 Task: In the  document Respectingdifferencesletter.rtf Change font size of watermark '117' and place the watermark  'Diagonally '. Insert footer and write www.stellar.com
Action: Mouse pressed left at (296, 405)
Screenshot: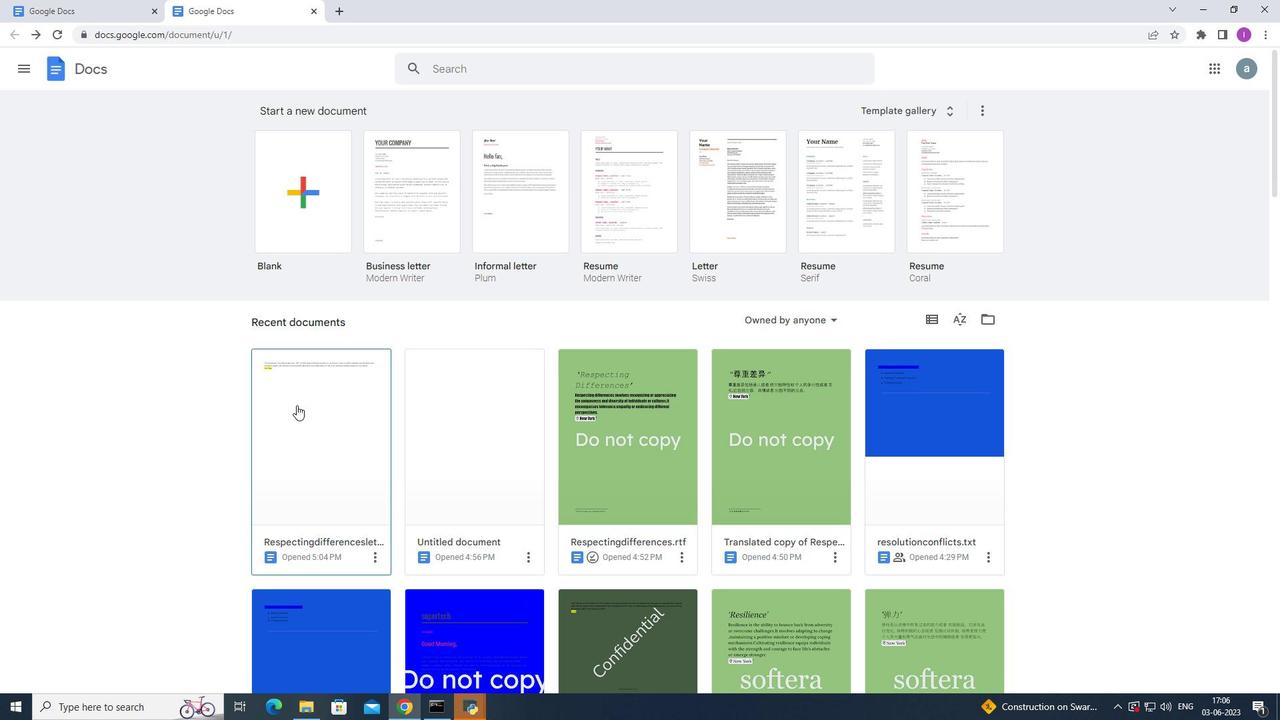 
Action: Mouse moved to (128, 76)
Screenshot: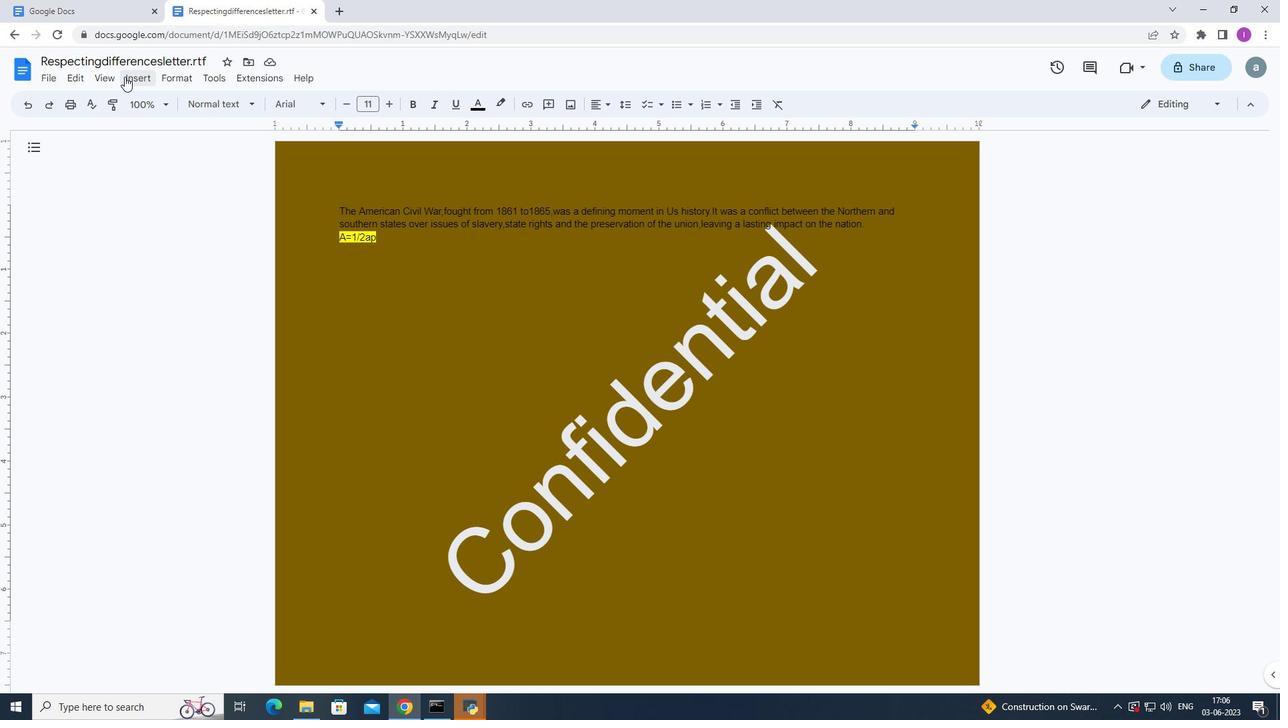 
Action: Mouse pressed left at (128, 76)
Screenshot: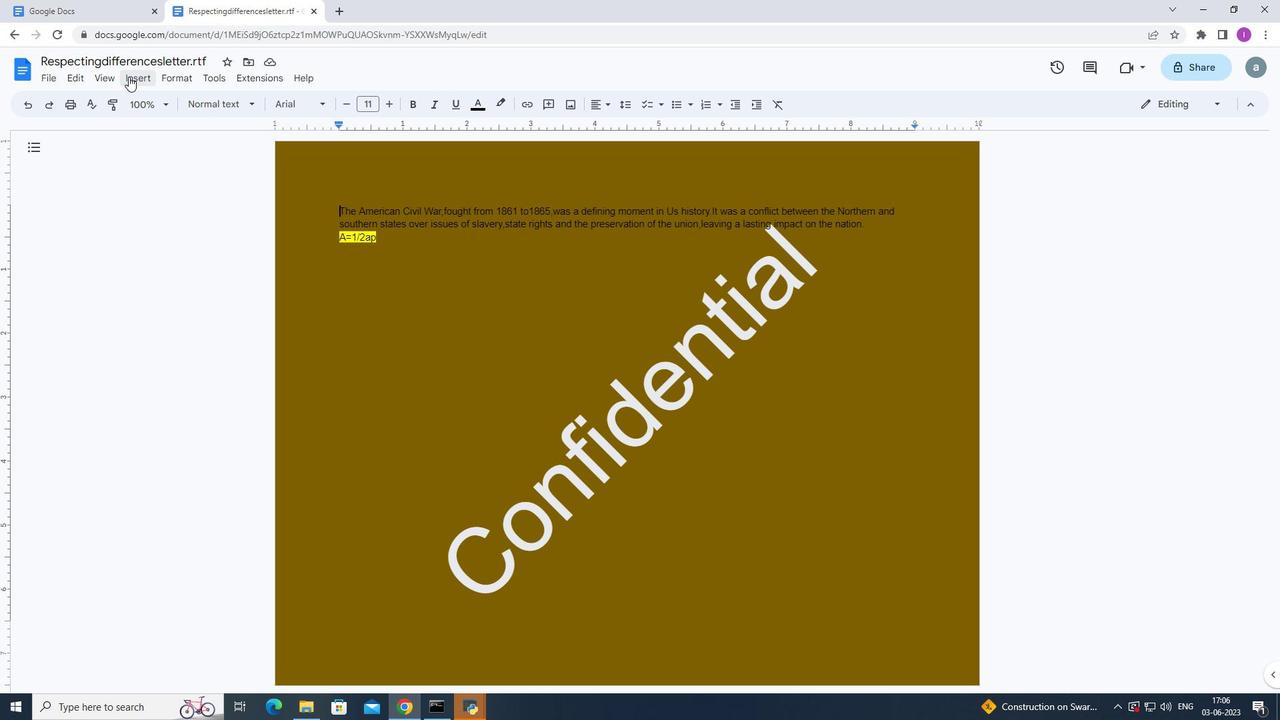 
Action: Mouse moved to (188, 389)
Screenshot: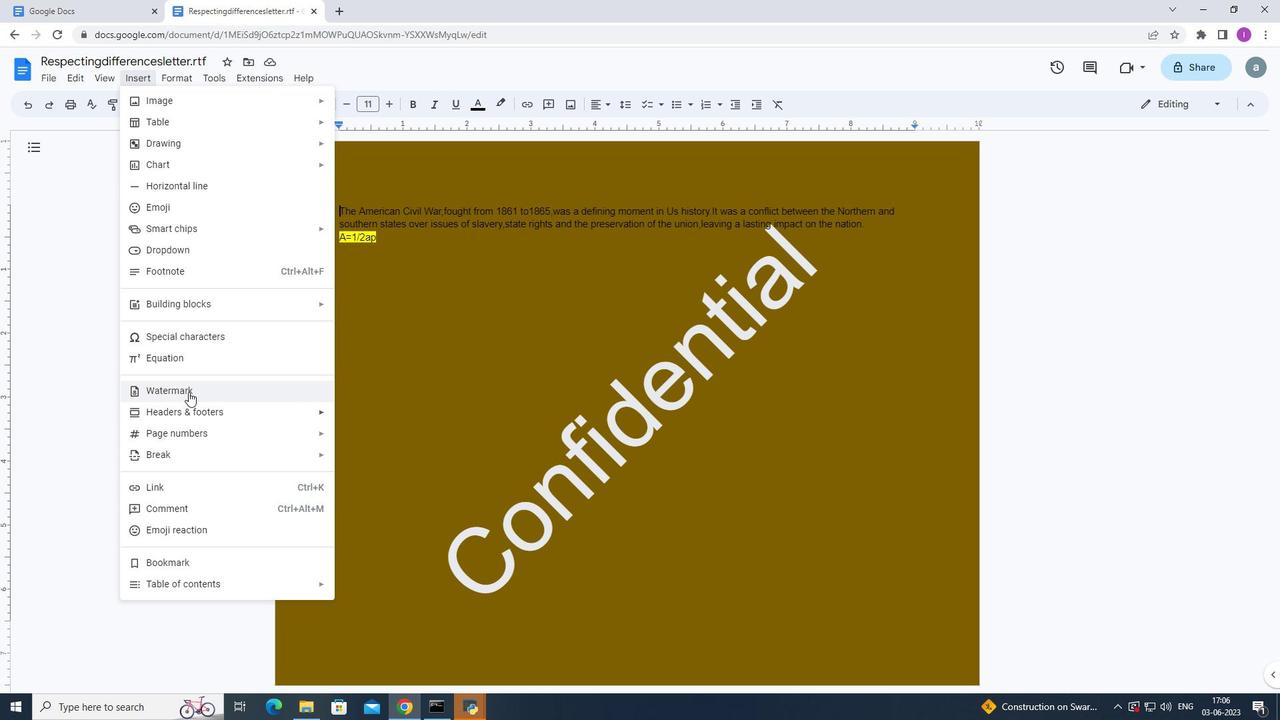 
Action: Mouse pressed left at (188, 389)
Screenshot: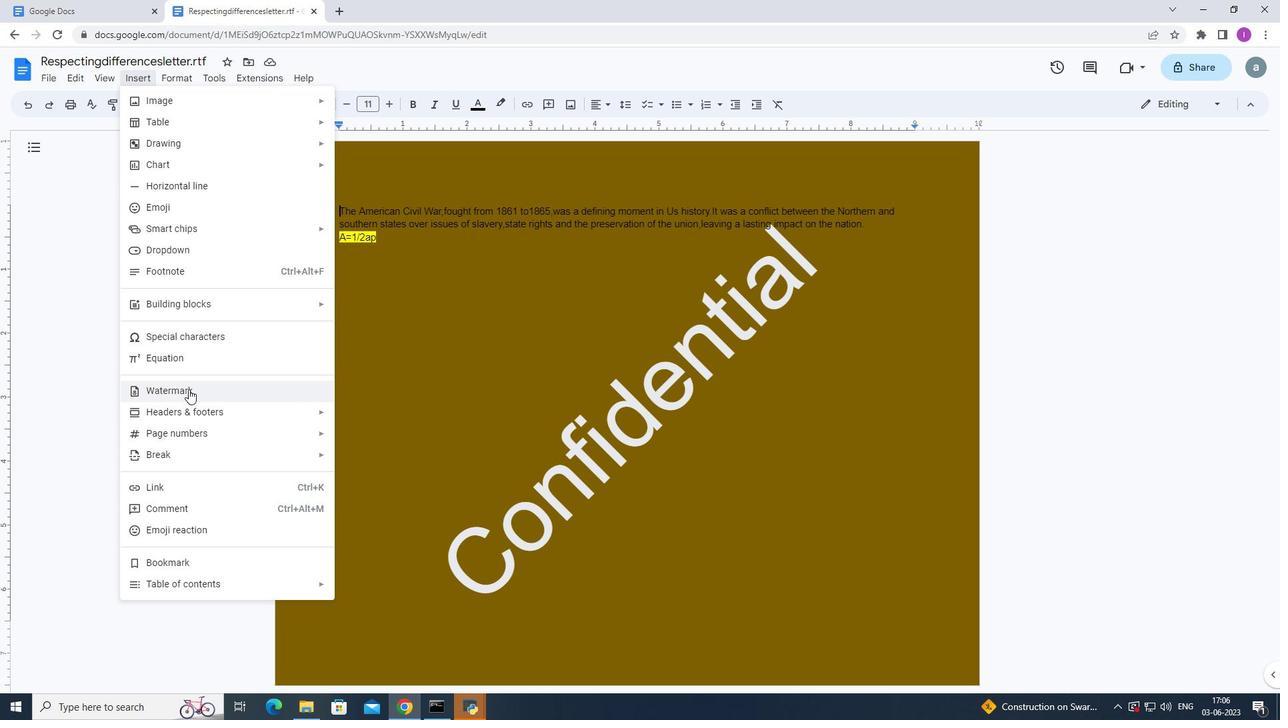 
Action: Mouse moved to (1143, 278)
Screenshot: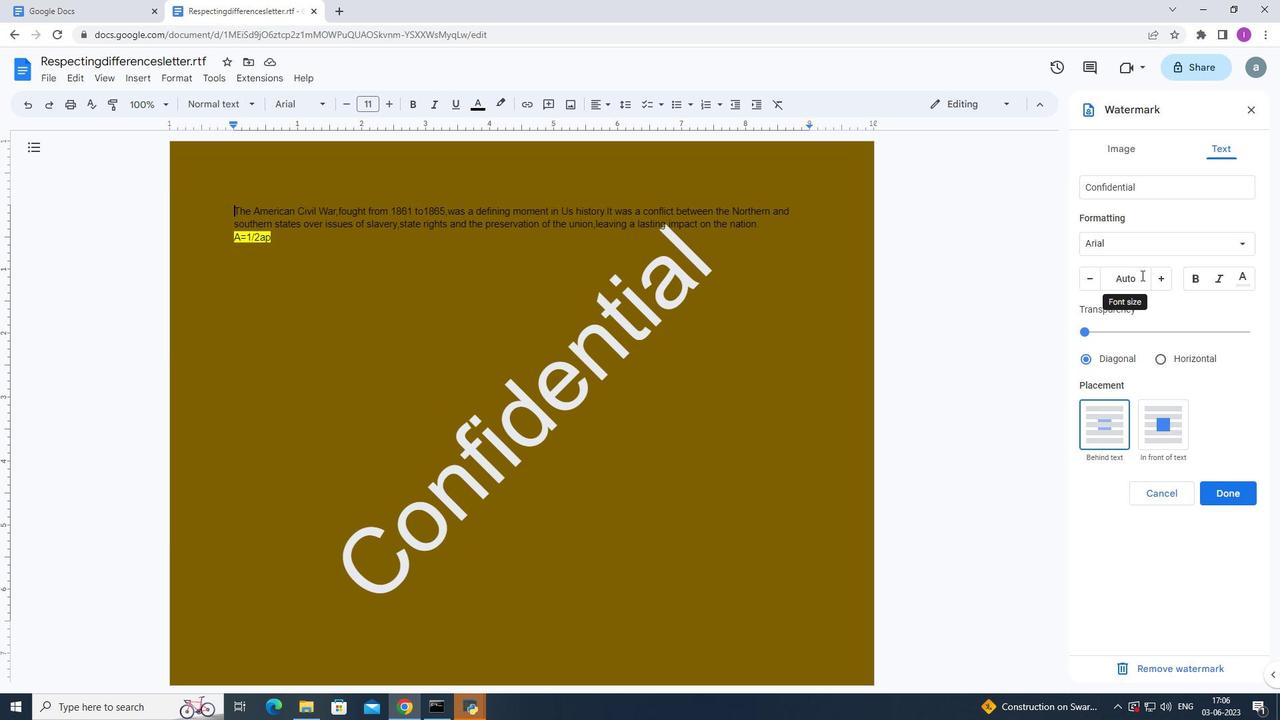
Action: Mouse pressed left at (1143, 278)
Screenshot: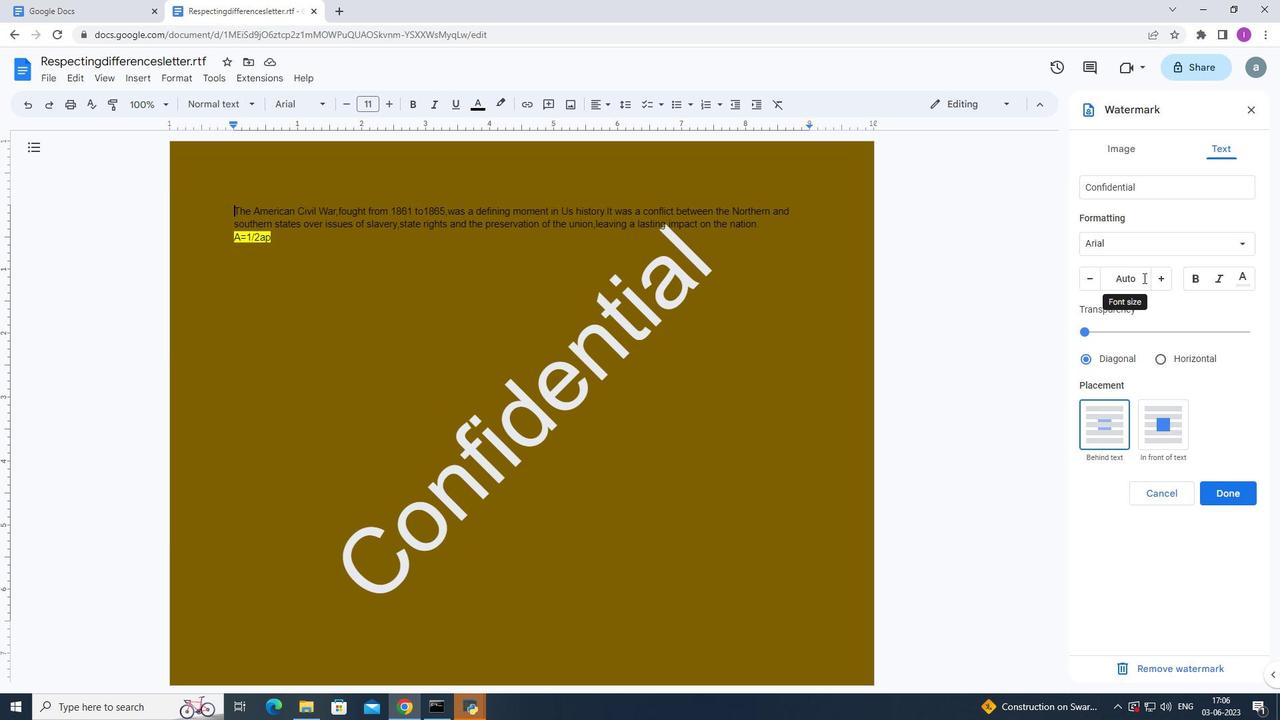 
Action: Mouse moved to (1129, 292)
Screenshot: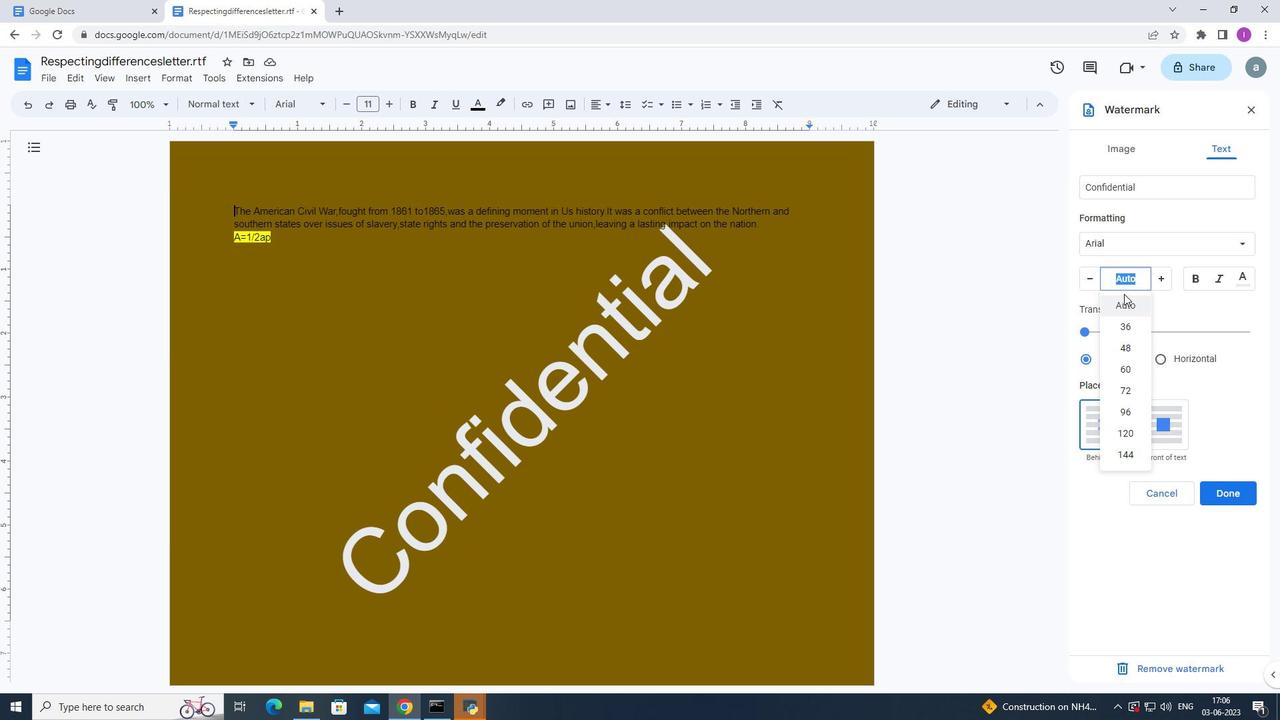 
Action: Key pressed 117
Screenshot: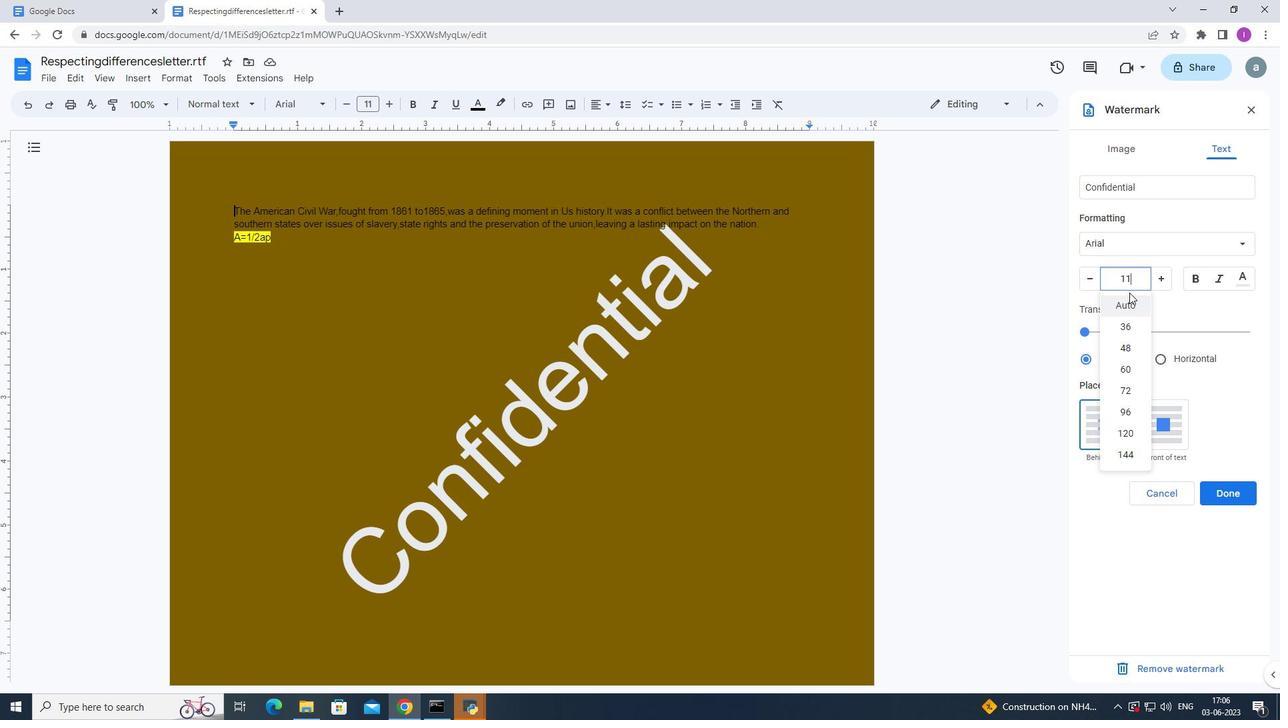 
Action: Mouse moved to (1022, 386)
Screenshot: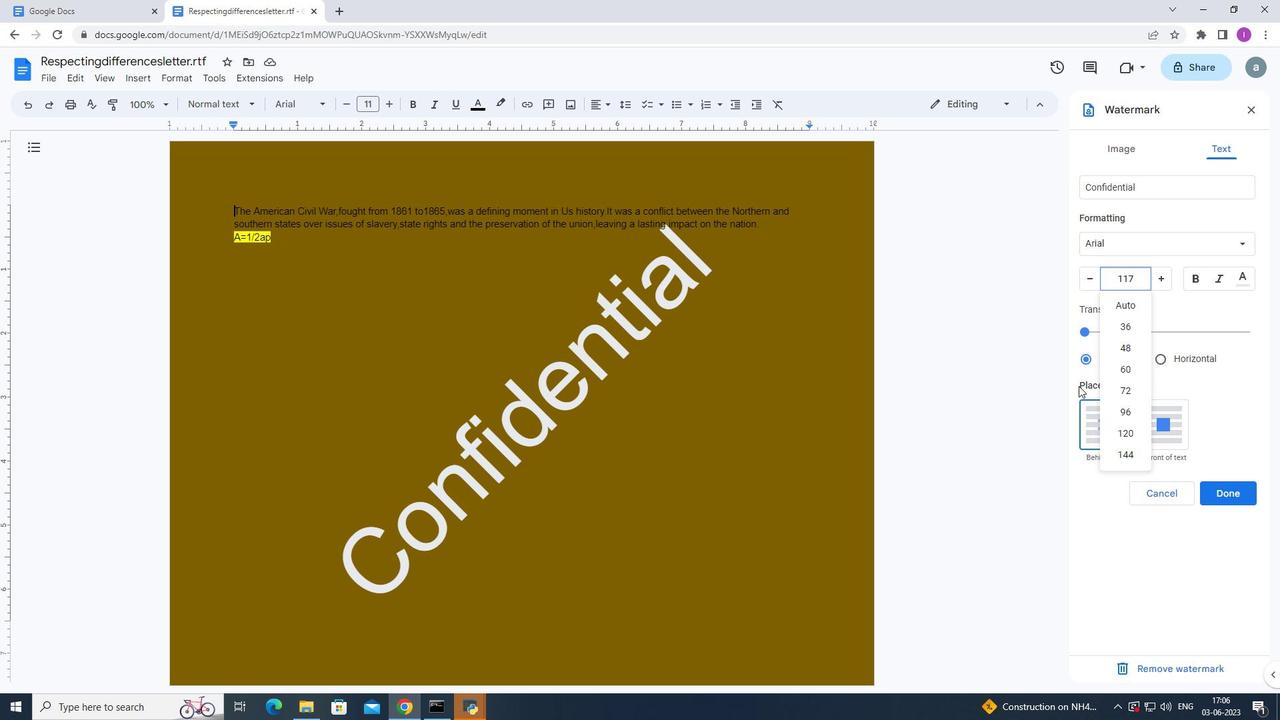 
Action: Key pressed <Key.enter>
Screenshot: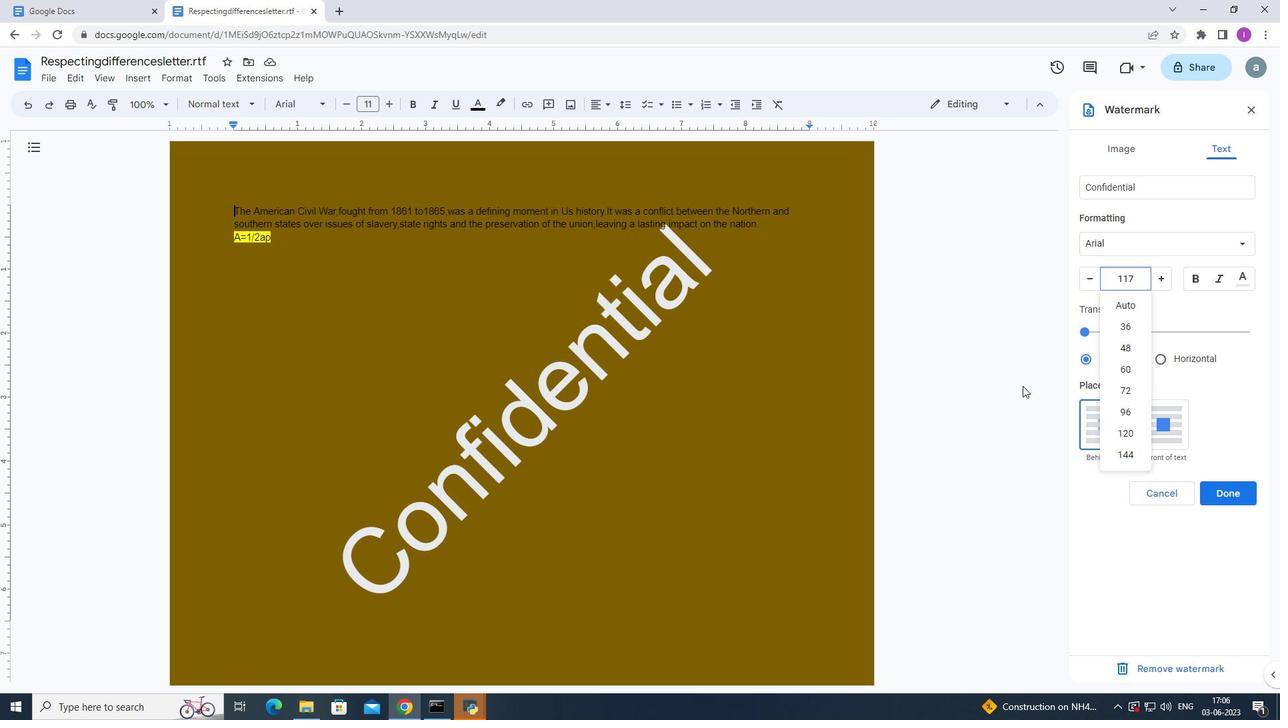 
Action: Mouse moved to (992, 393)
Screenshot: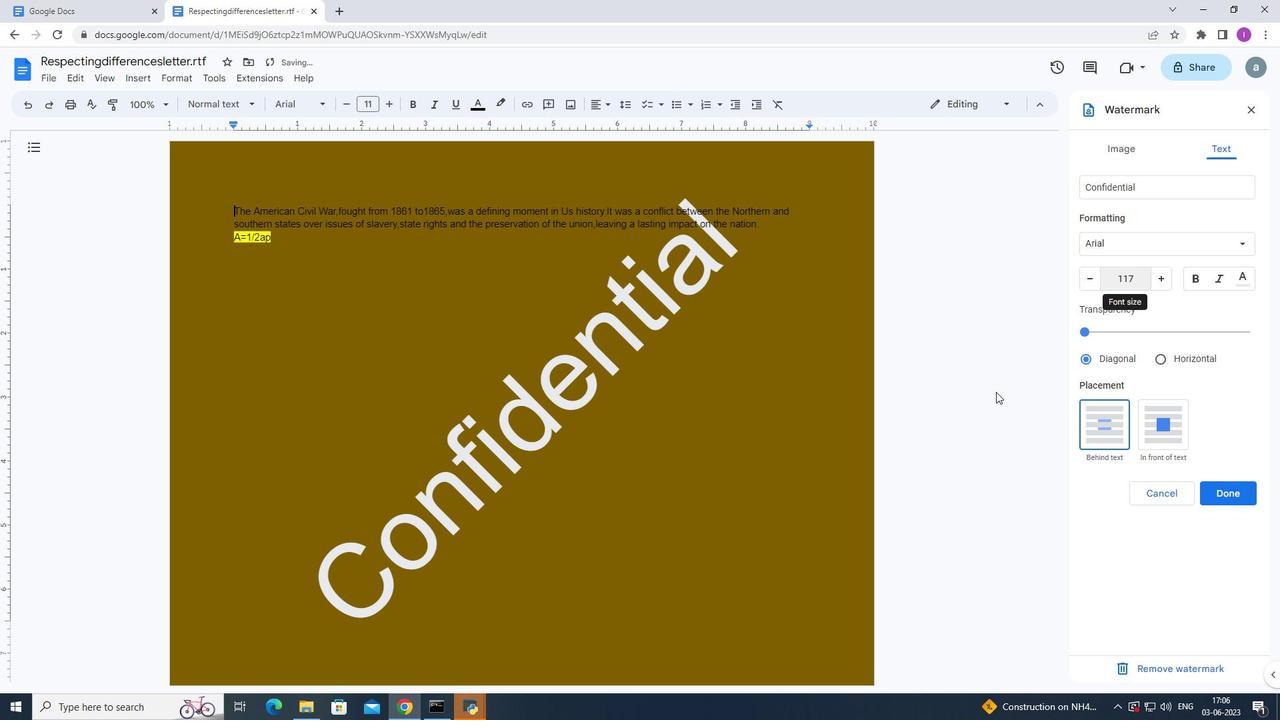 
Action: Mouse pressed left at (992, 393)
Screenshot: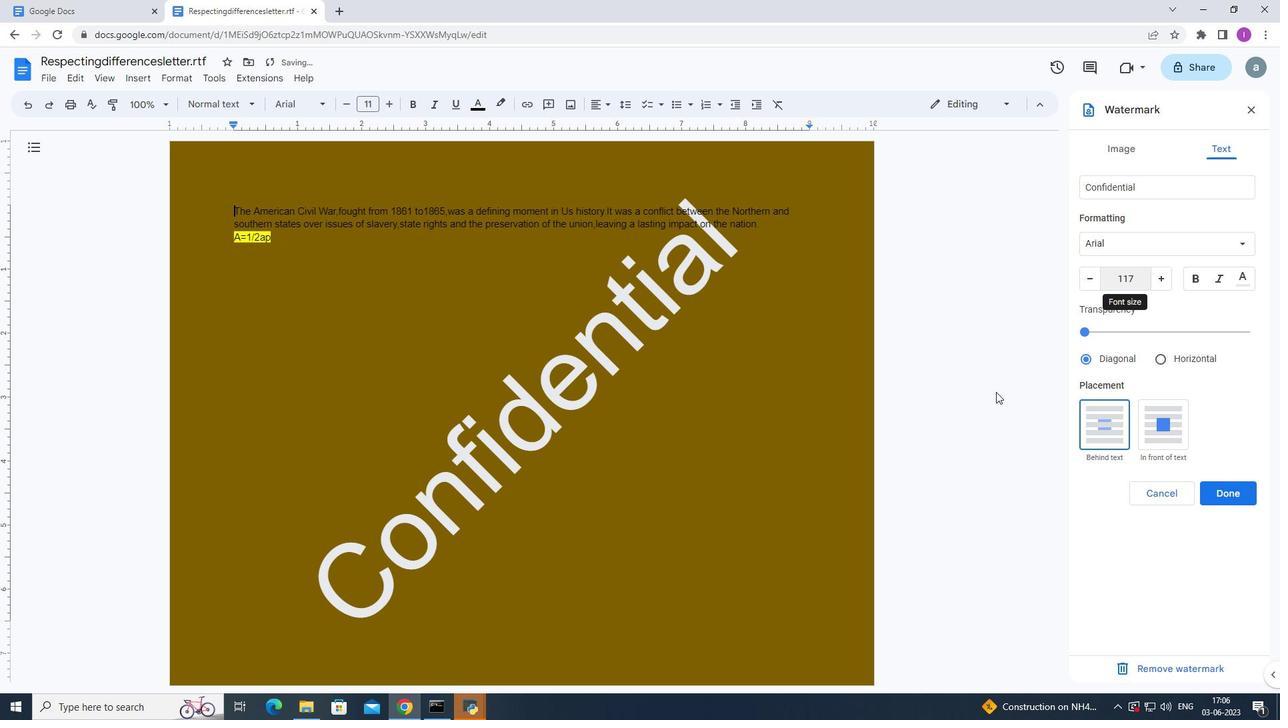 
Action: Mouse moved to (1118, 359)
Screenshot: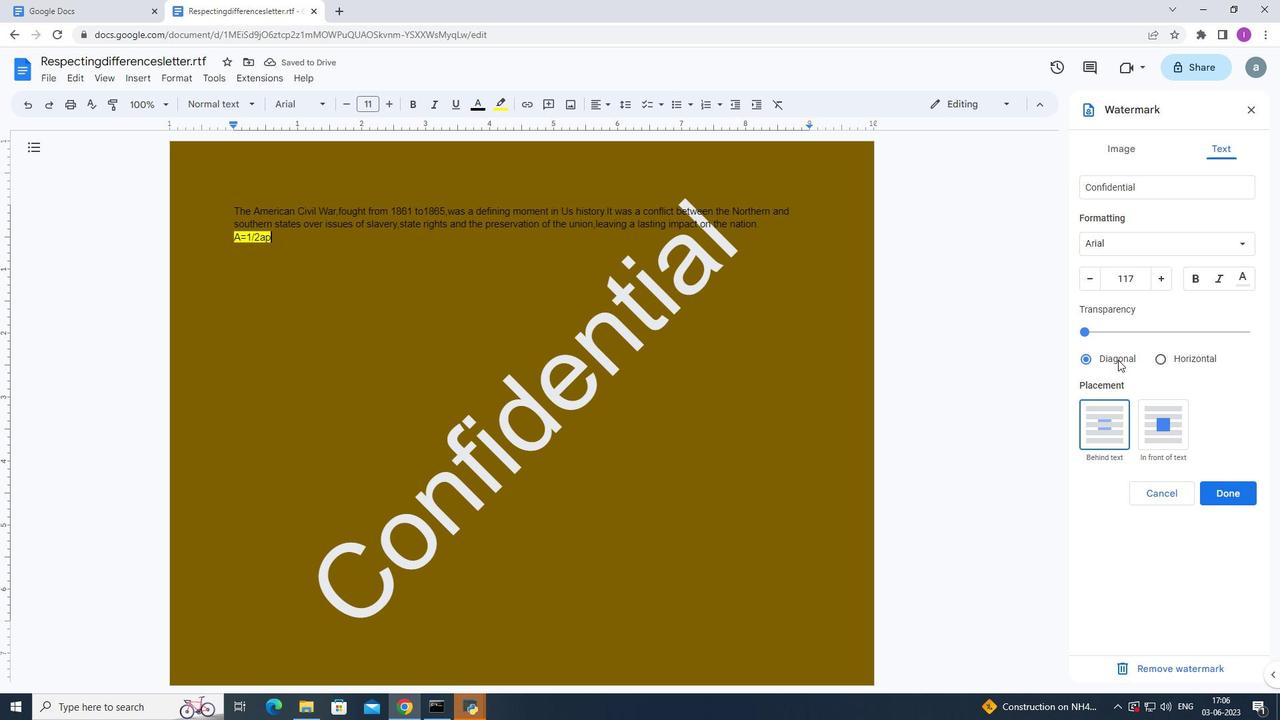 
Action: Mouse pressed left at (1118, 359)
Screenshot: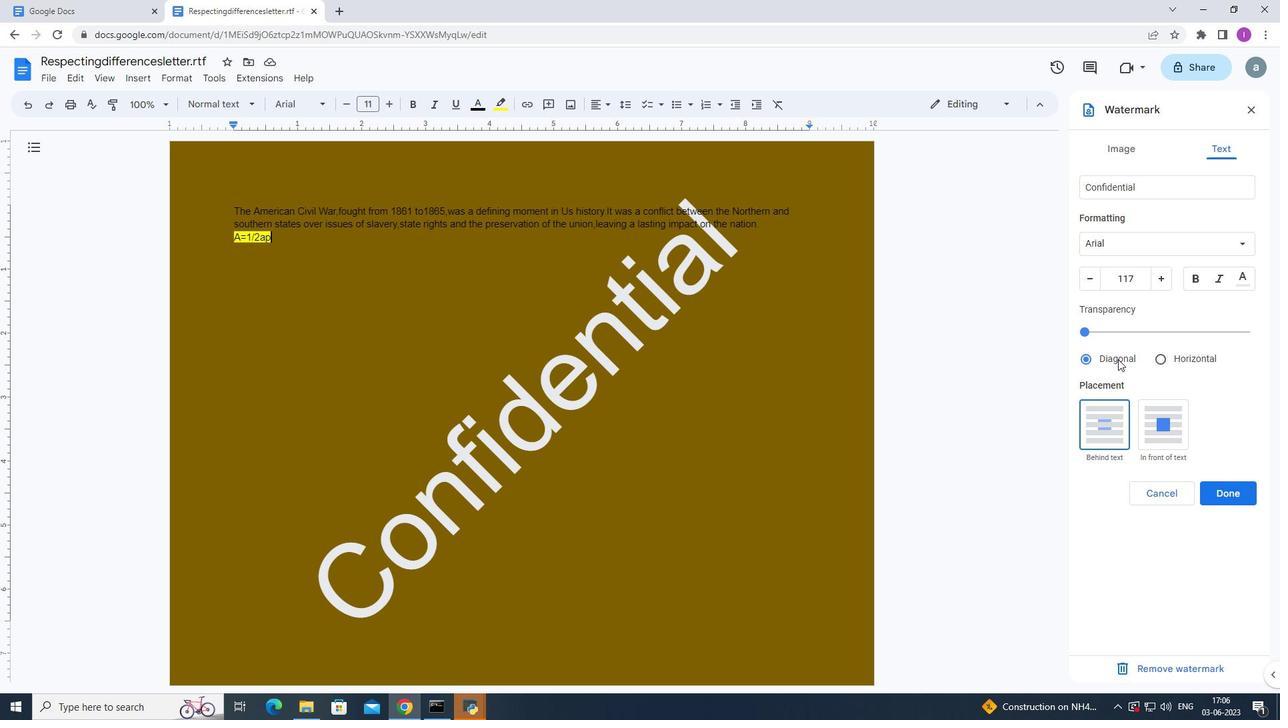
Action: Mouse moved to (138, 73)
Screenshot: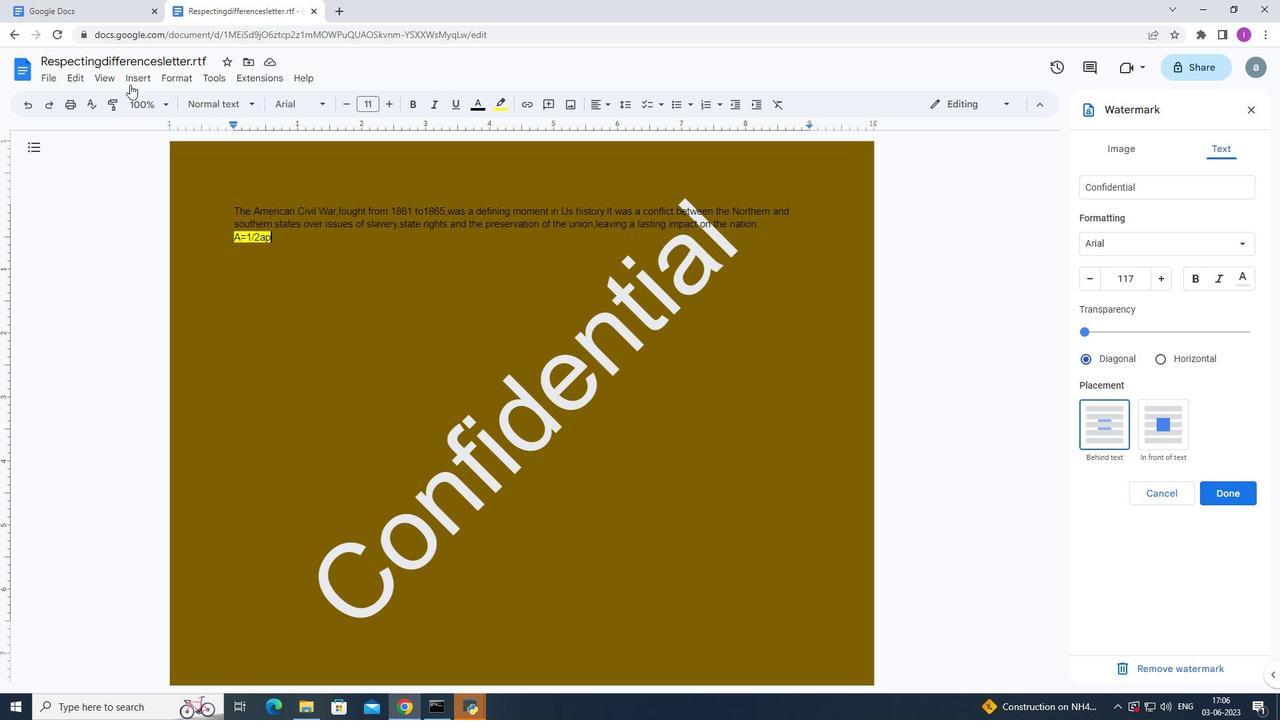 
Action: Mouse pressed left at (138, 73)
Screenshot: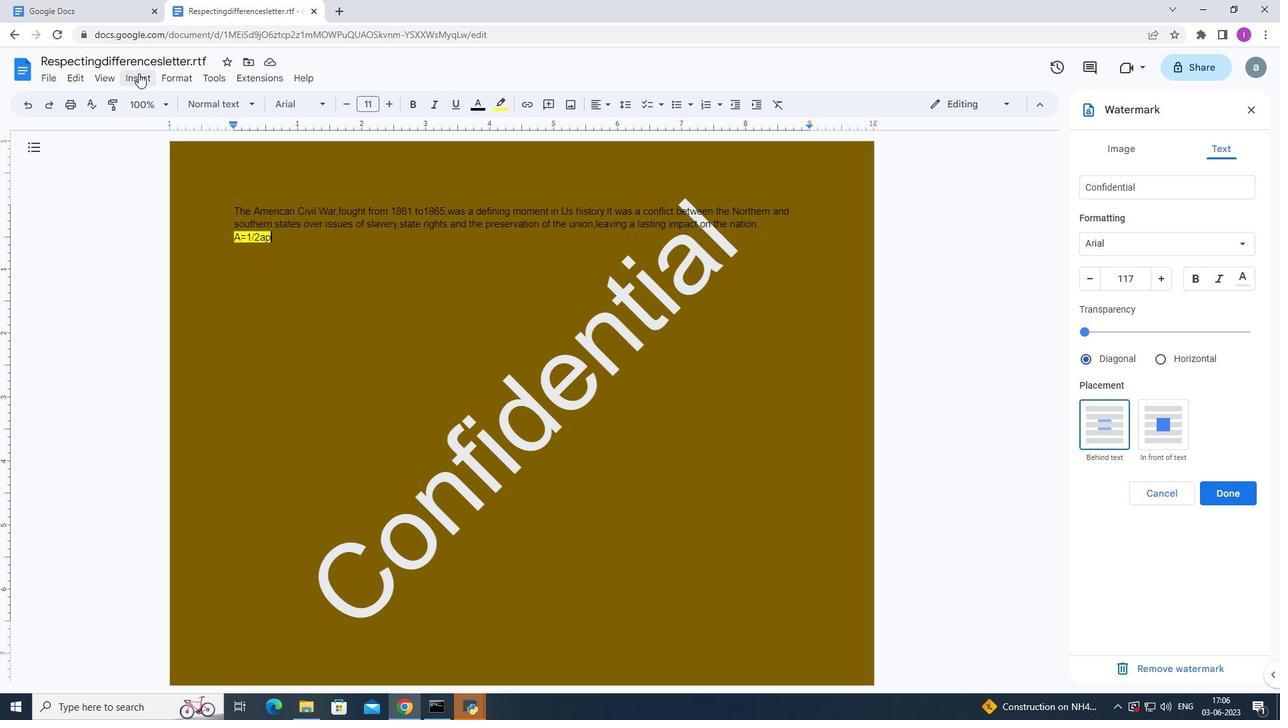
Action: Mouse moved to (368, 439)
Screenshot: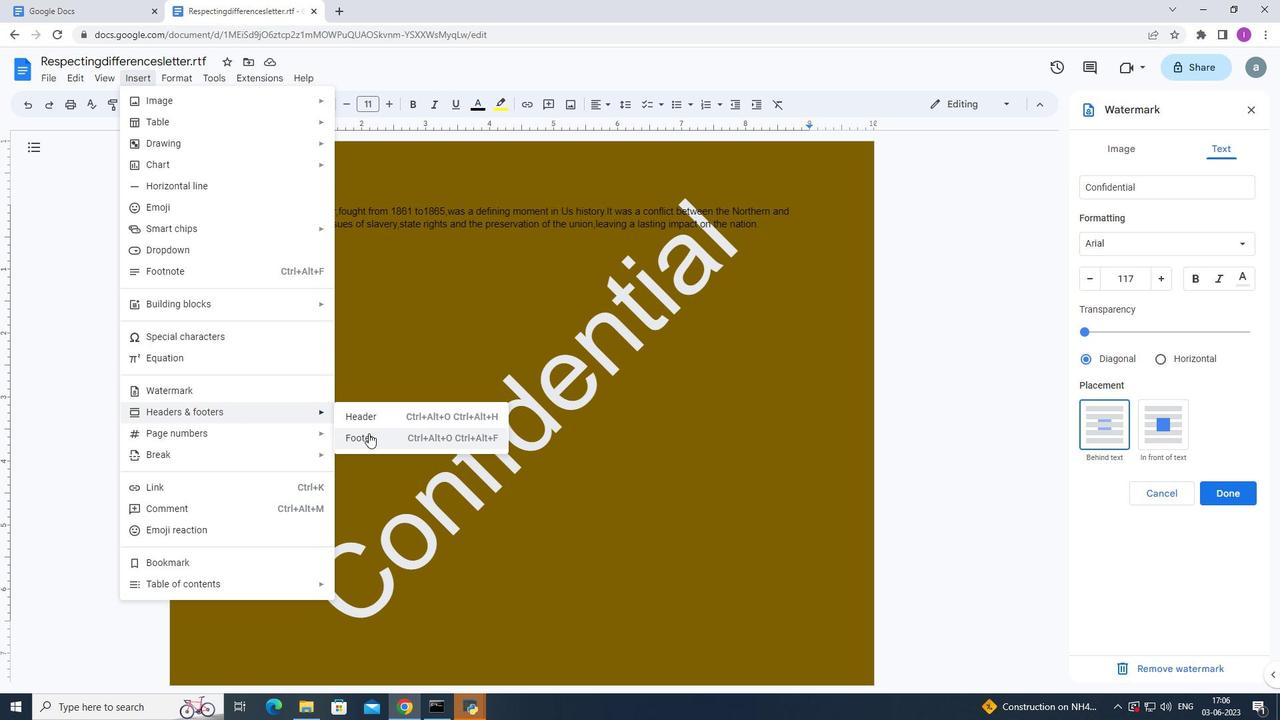 
Action: Mouse pressed left at (368, 439)
Screenshot: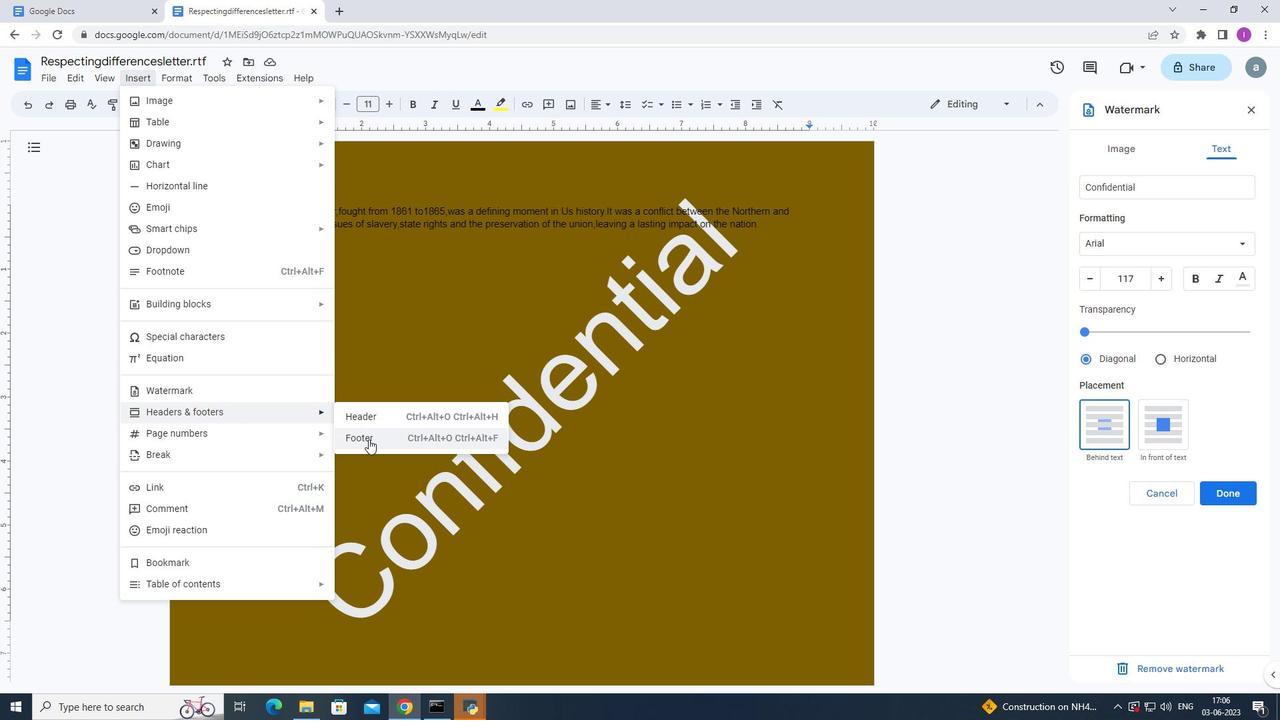 
Action: Mouse moved to (383, 541)
Screenshot: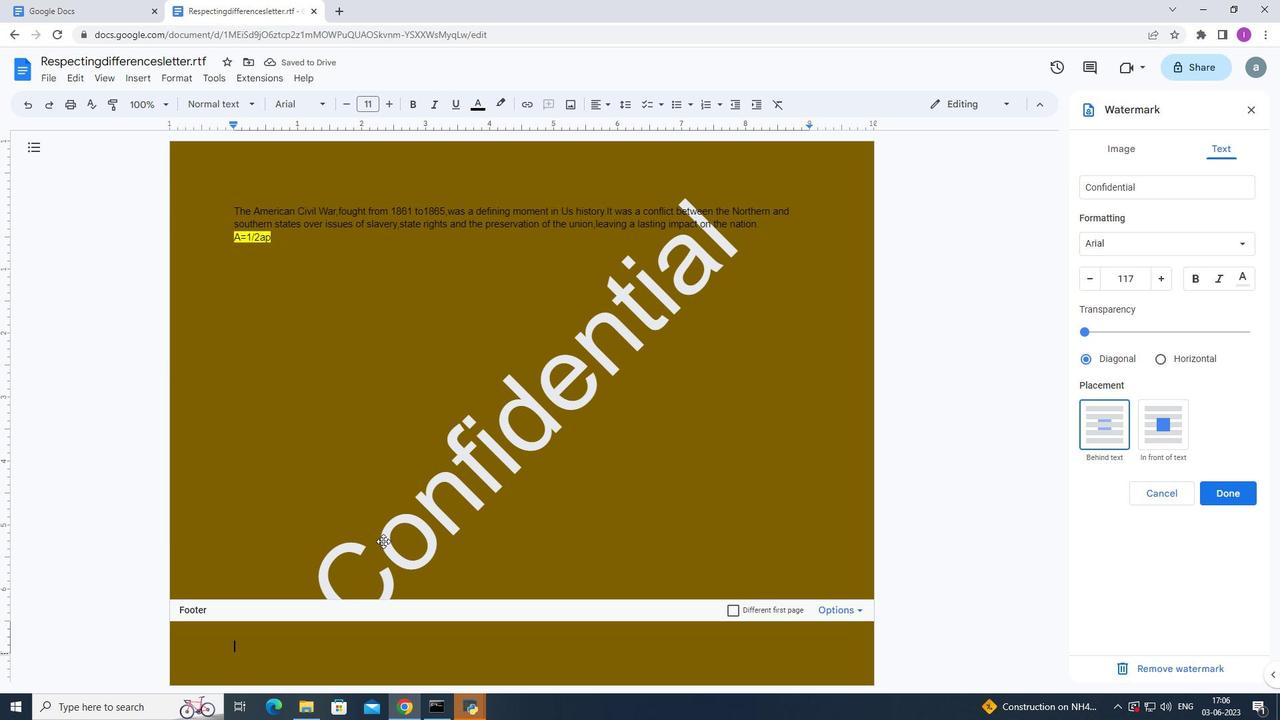 
Action: Key pressed ww
Screenshot: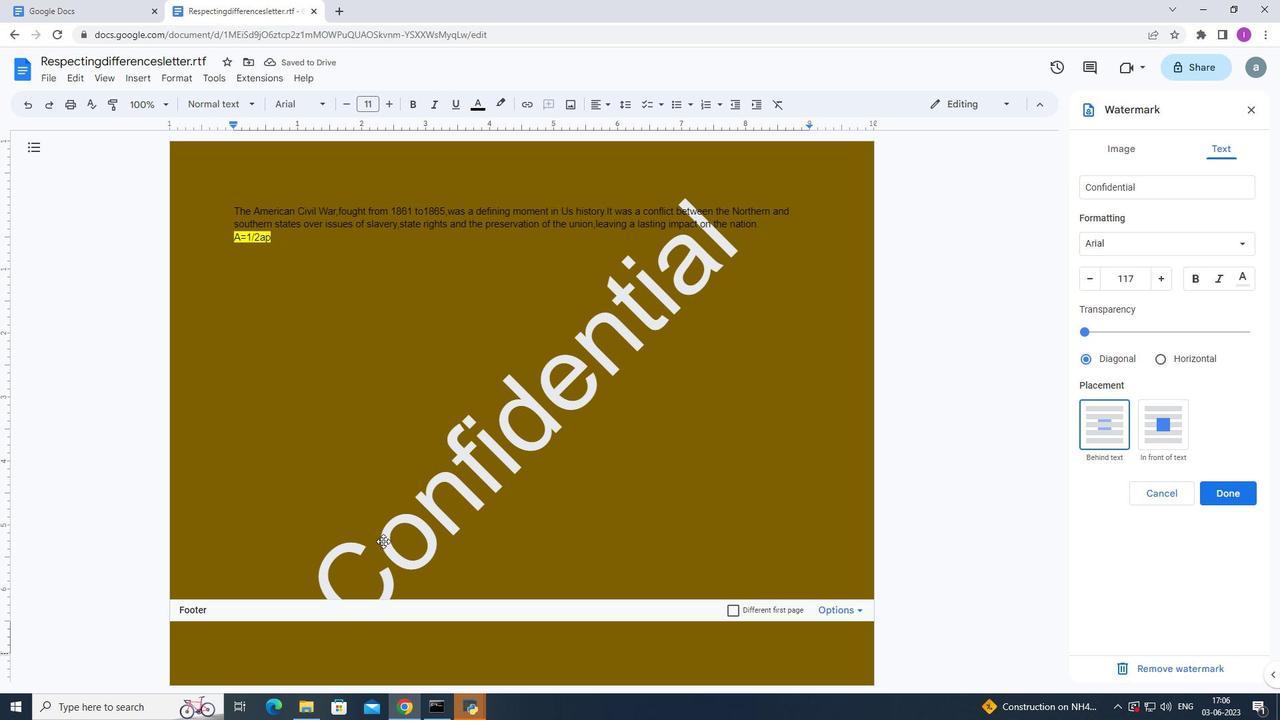 
Action: Mouse moved to (382, 536)
Screenshot: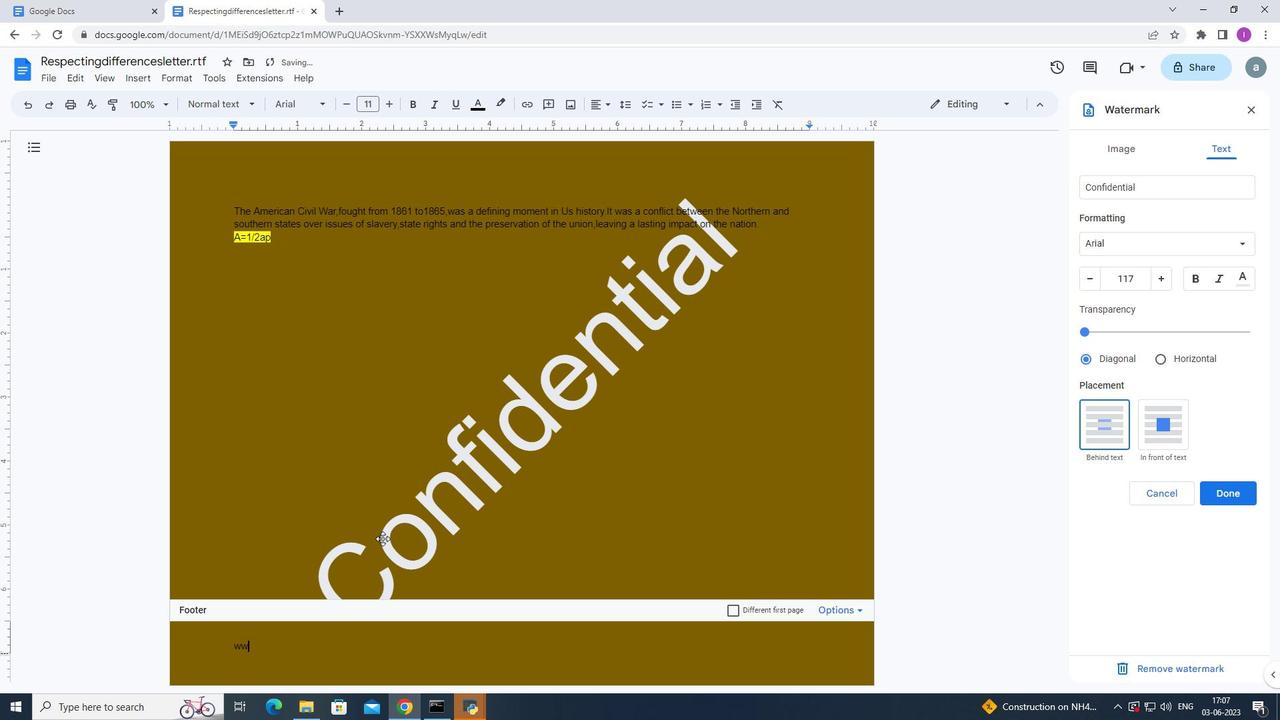 
Action: Key pressed w
Screenshot: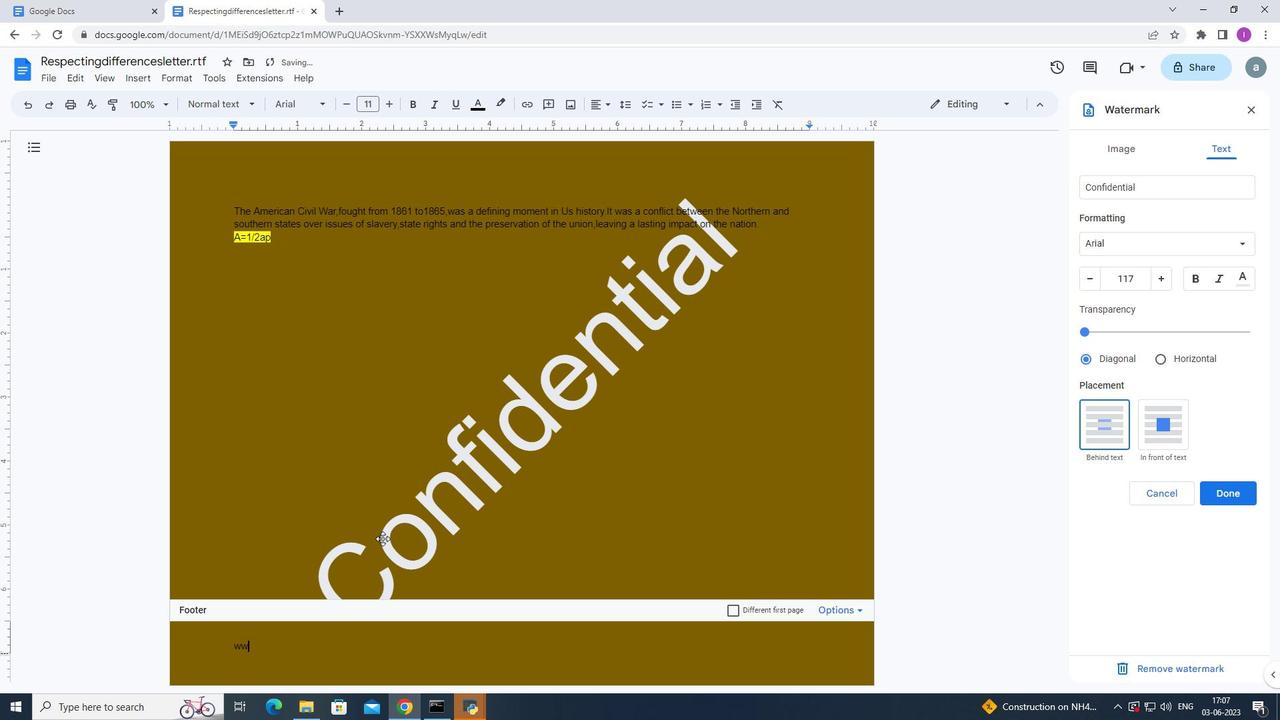 
Action: Mouse moved to (383, 526)
Screenshot: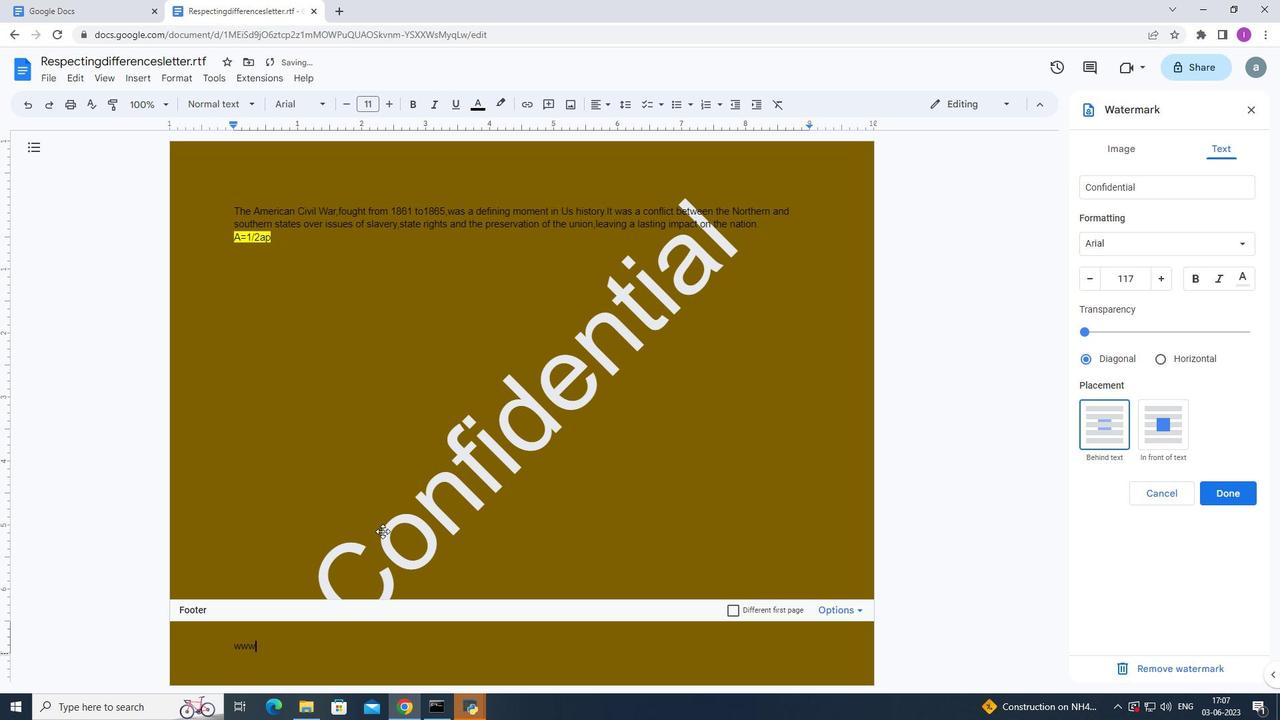 
Action: Key pressed .
Screenshot: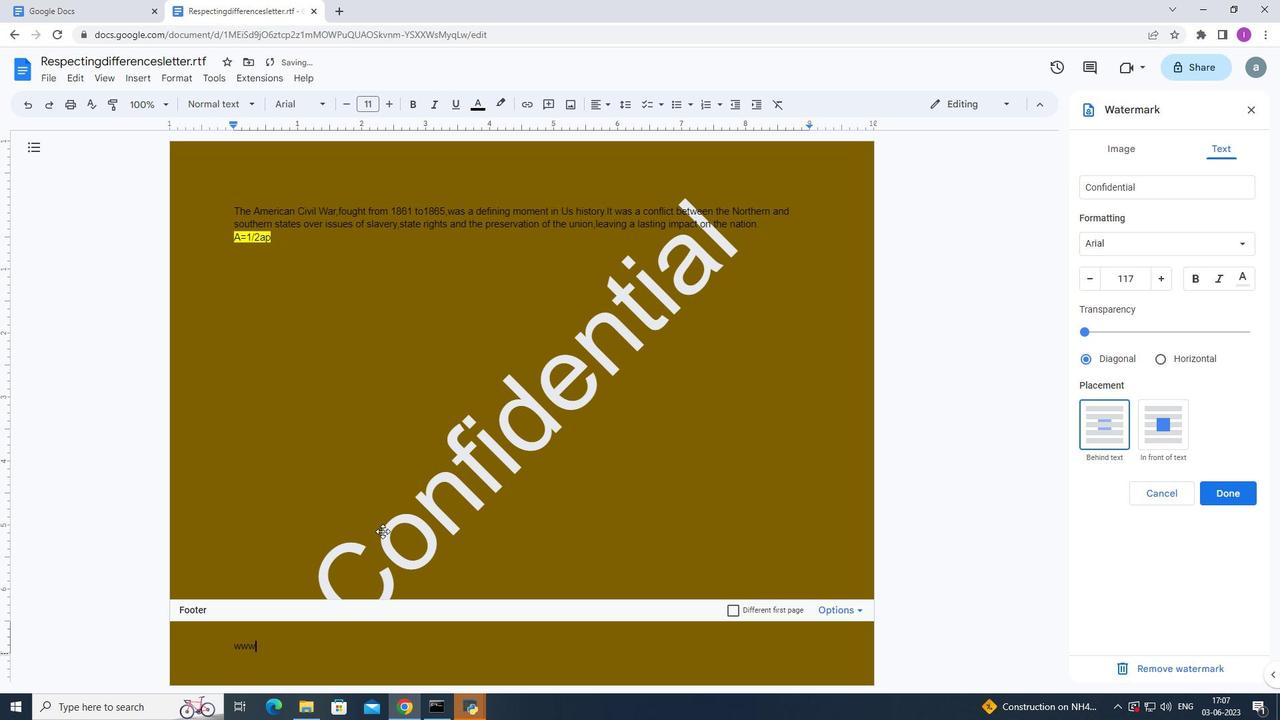 
Action: Mouse moved to (381, 520)
Screenshot: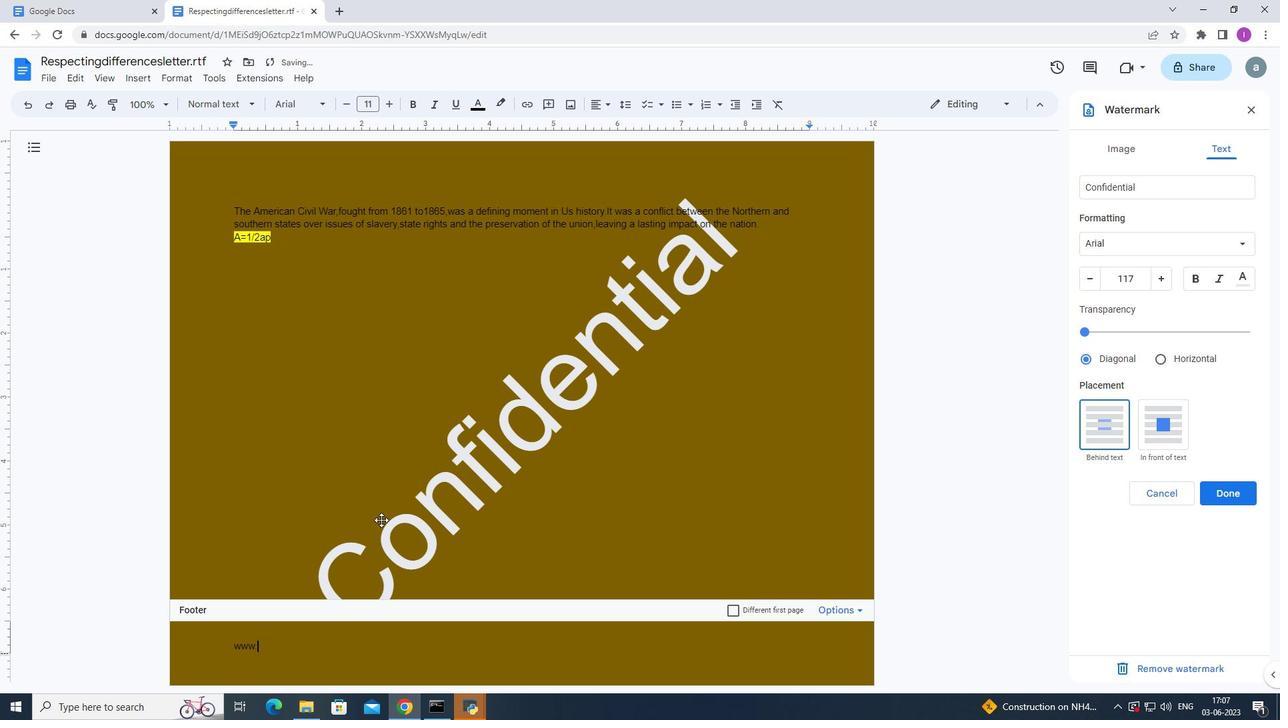 
Action: Key pressed stellar.com
Screenshot: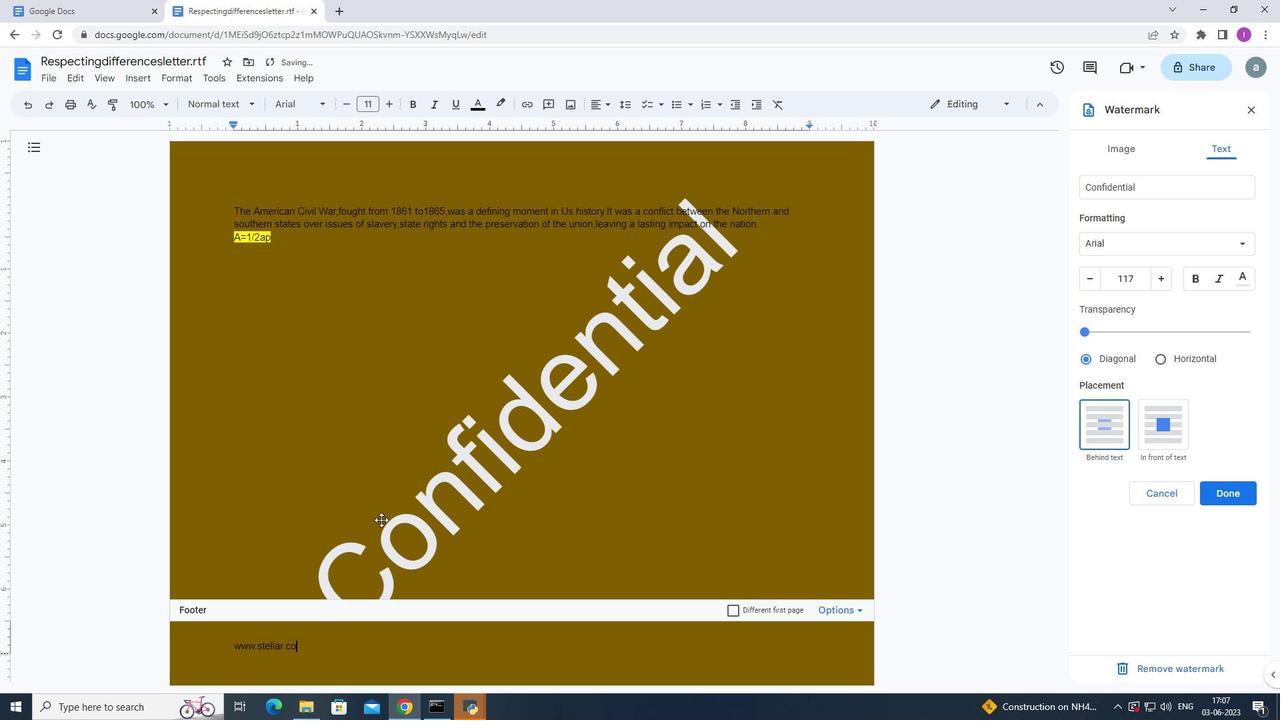 
Action: Mouse moved to (101, 512)
Screenshot: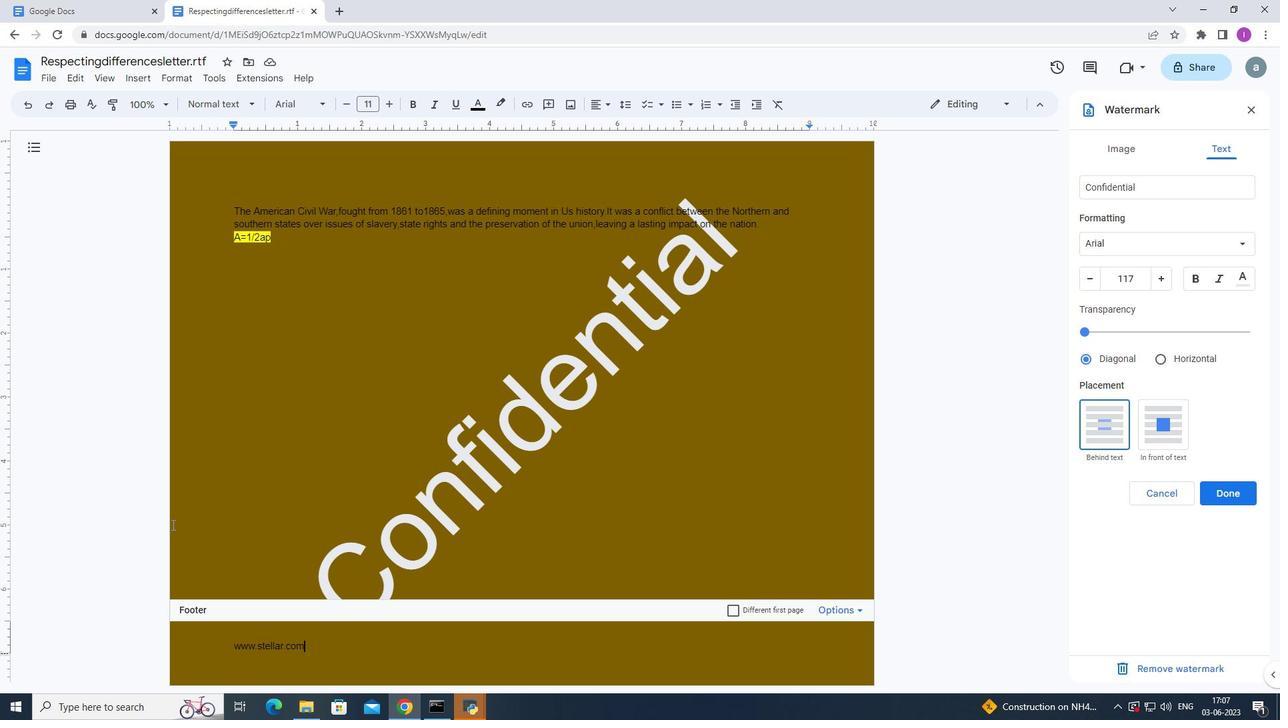 
Action: Mouse pressed left at (101, 512)
Screenshot: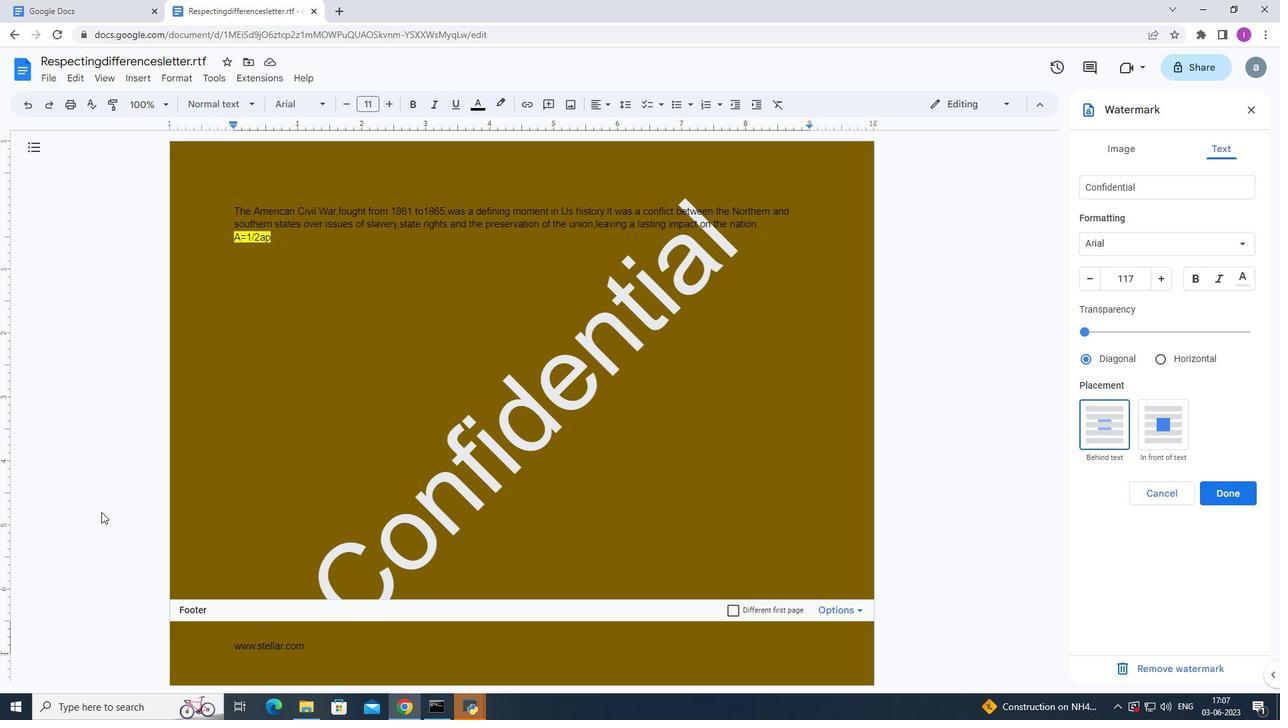 
Action: Mouse moved to (352, 463)
Screenshot: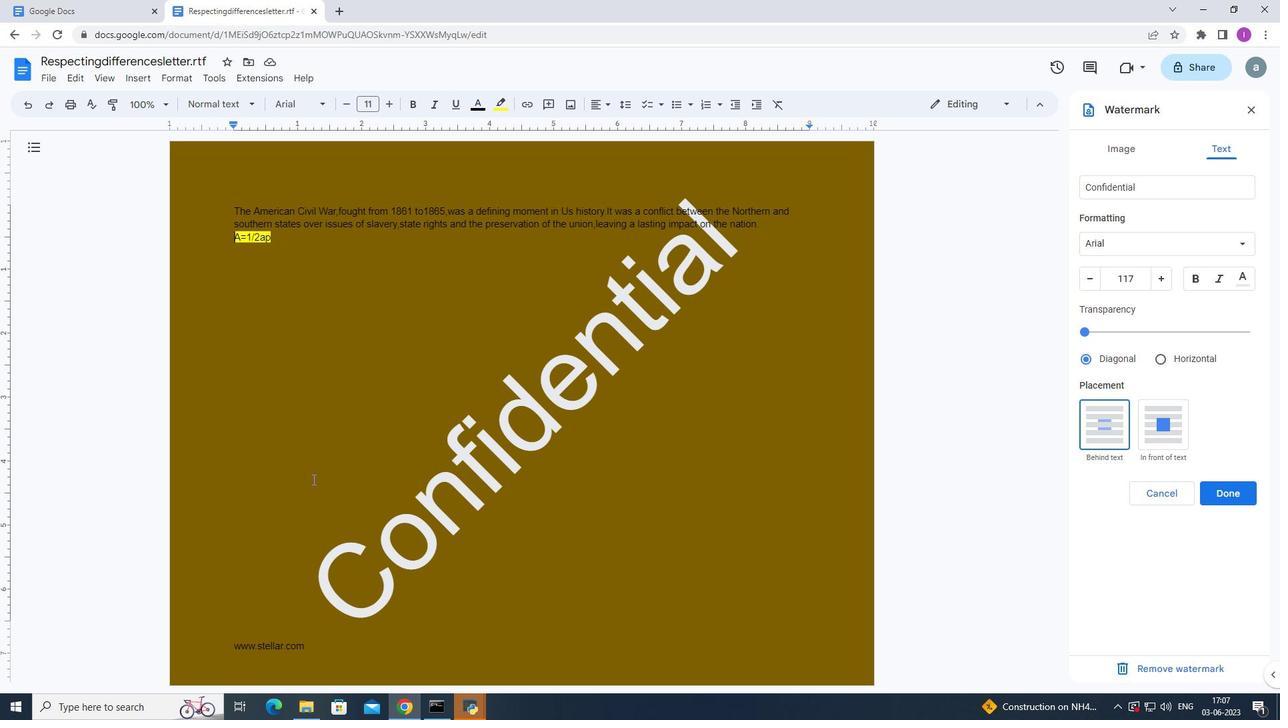 
Action: Mouse scrolled (352, 462) with delta (0, 0)
Screenshot: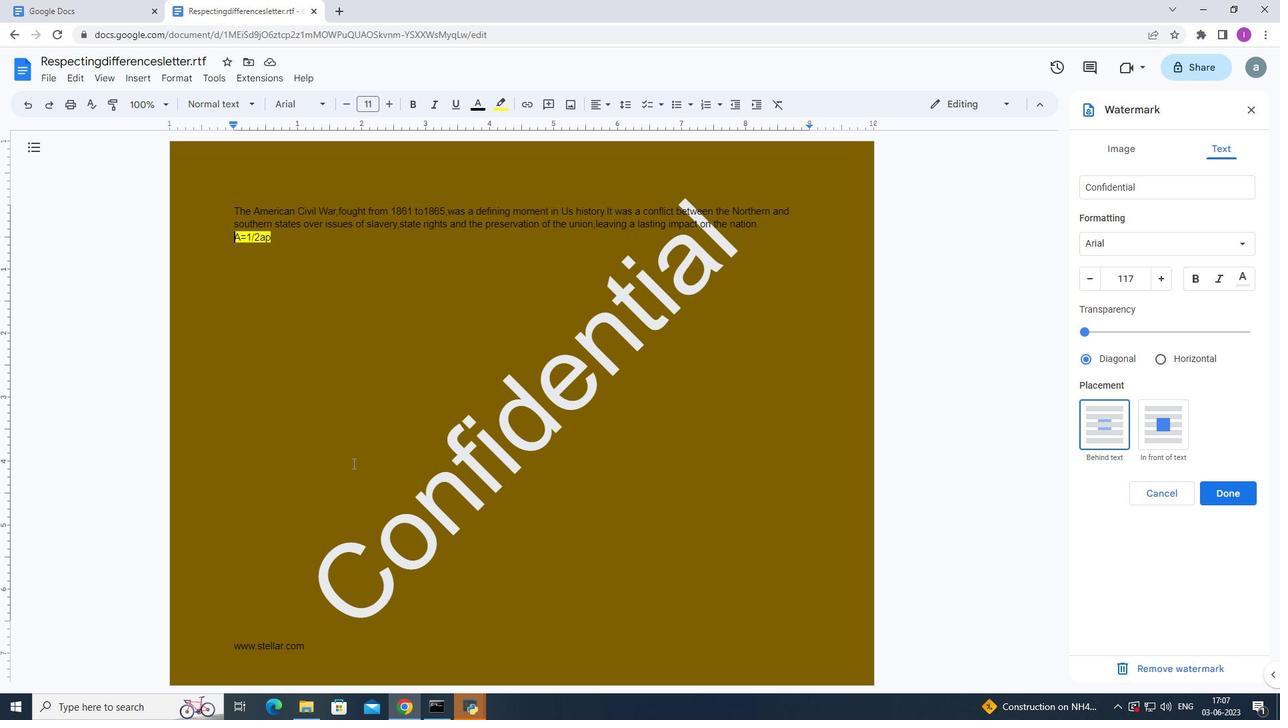 
Action: Mouse scrolled (352, 462) with delta (0, 0)
Screenshot: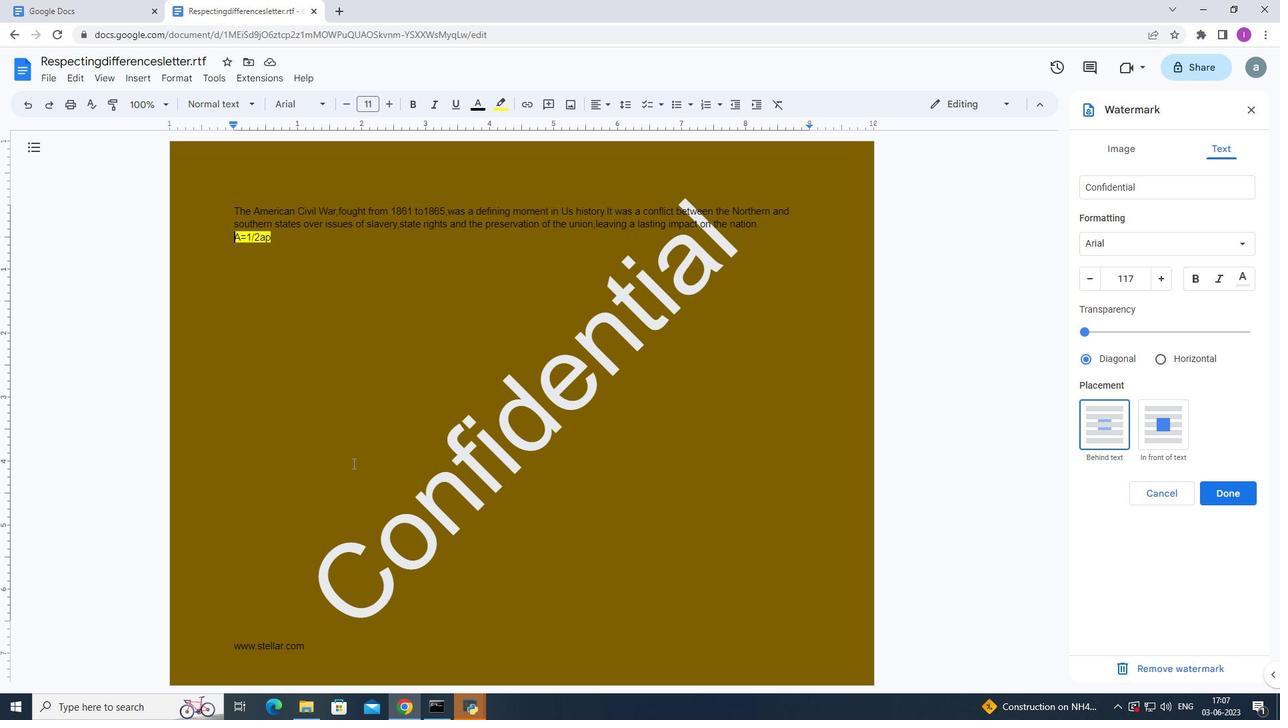 
Action: Mouse scrolled (352, 462) with delta (0, 0)
Screenshot: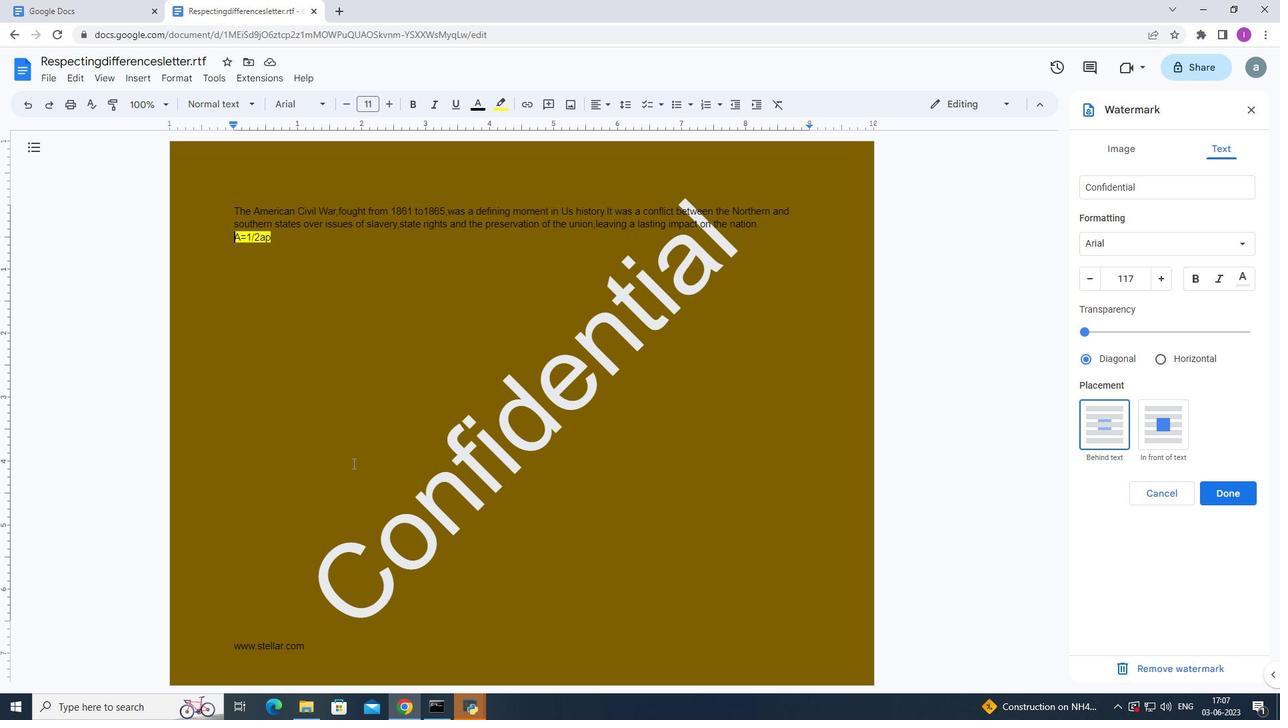 
Action: Mouse scrolled (352, 464) with delta (0, 0)
Screenshot: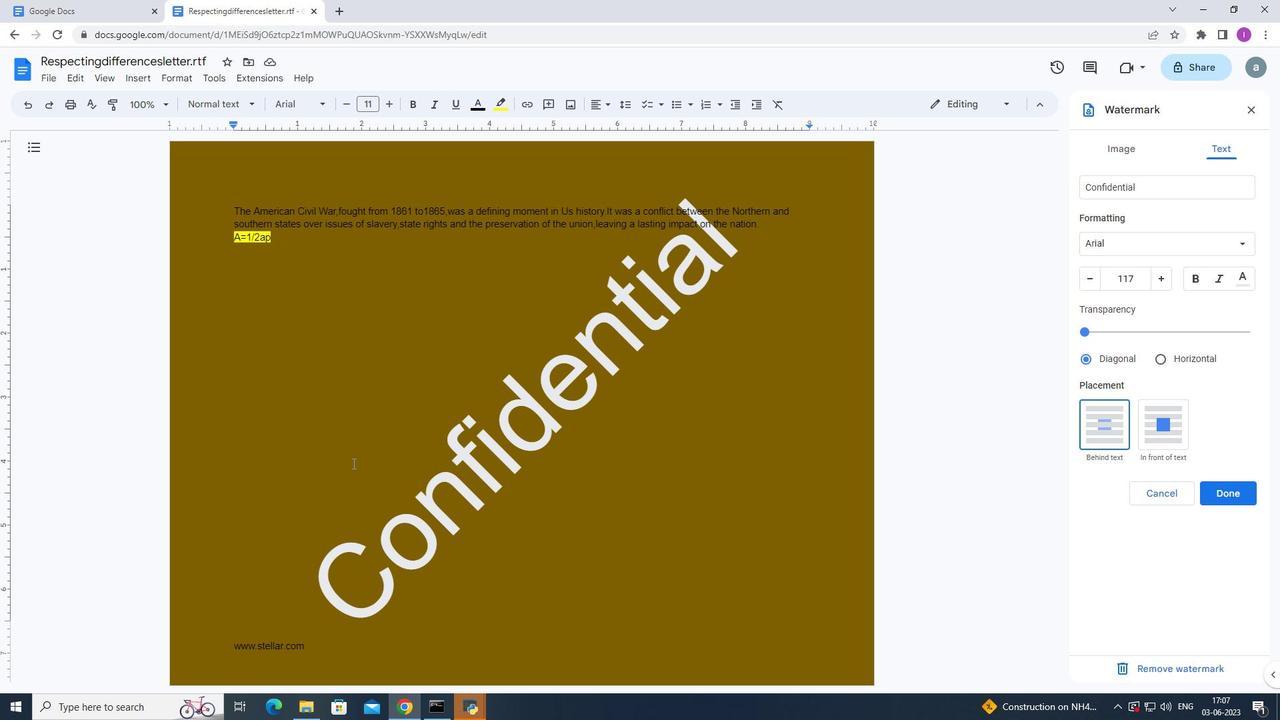 
Action: Mouse scrolled (352, 464) with delta (0, 0)
Screenshot: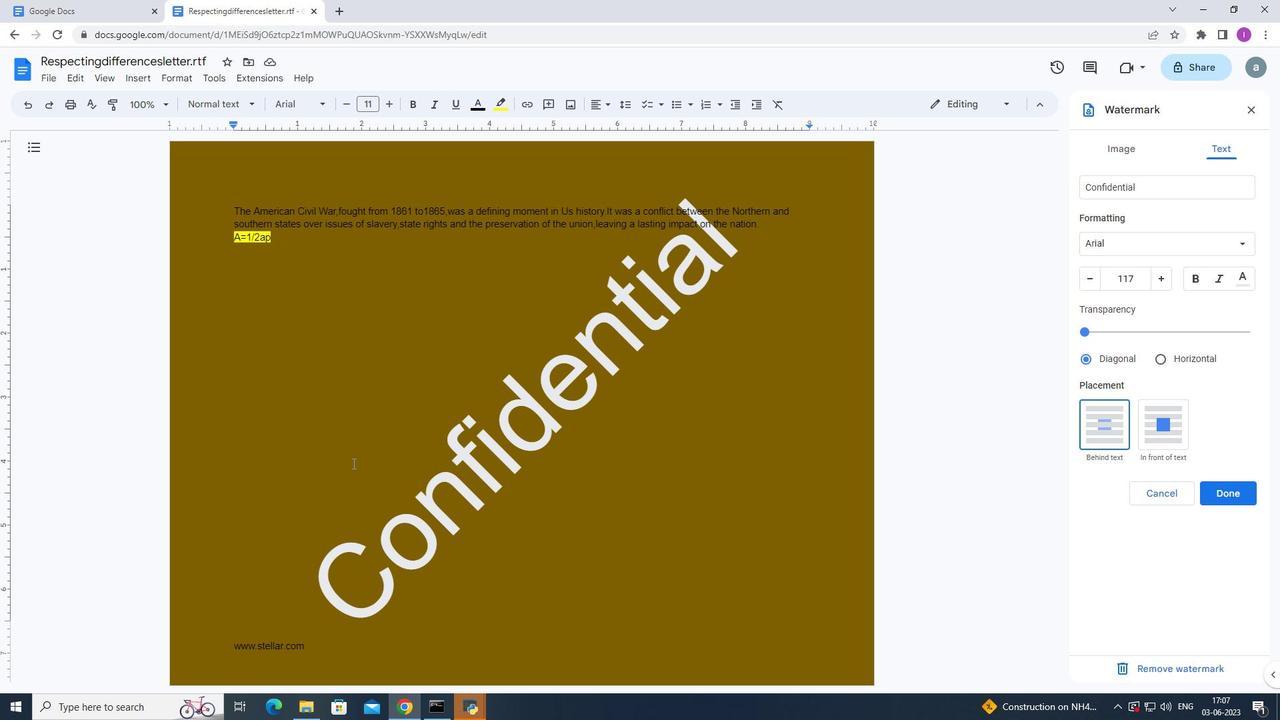 
Action: Mouse scrolled (352, 464) with delta (0, 0)
Screenshot: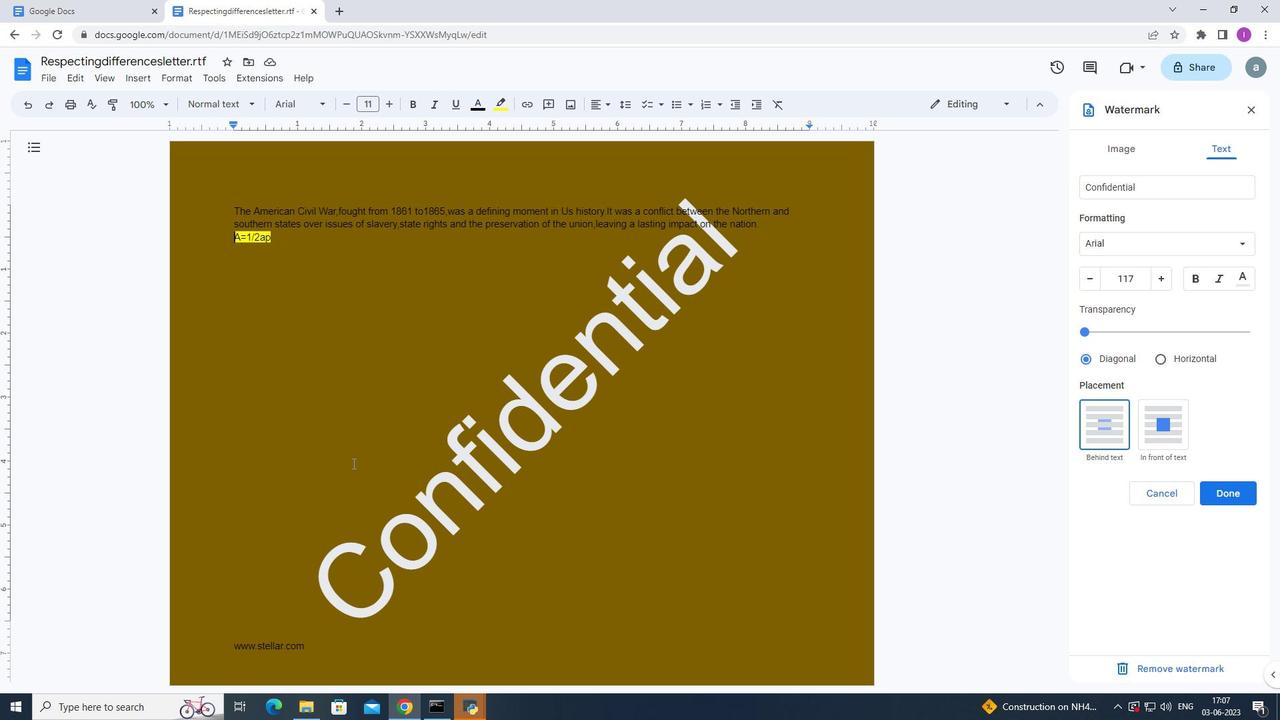 
Action: Mouse scrolled (352, 464) with delta (0, 0)
Screenshot: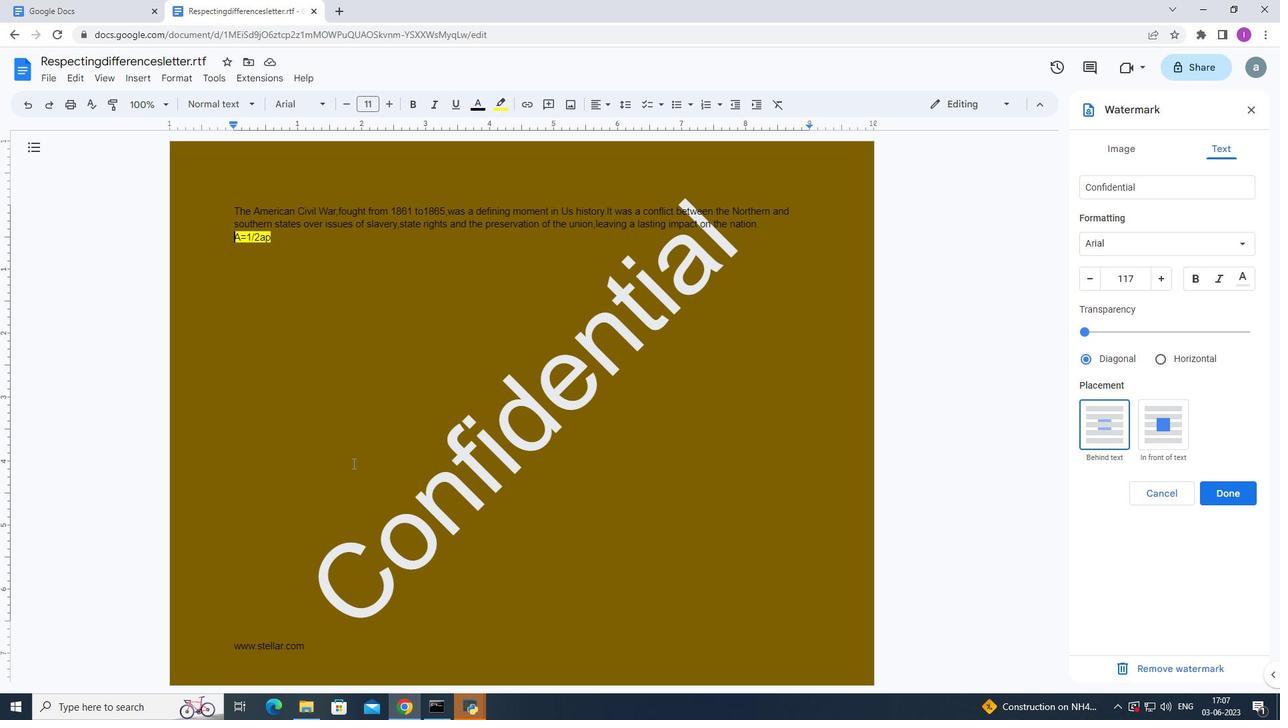 
Action: Mouse moved to (120, 115)
Screenshot: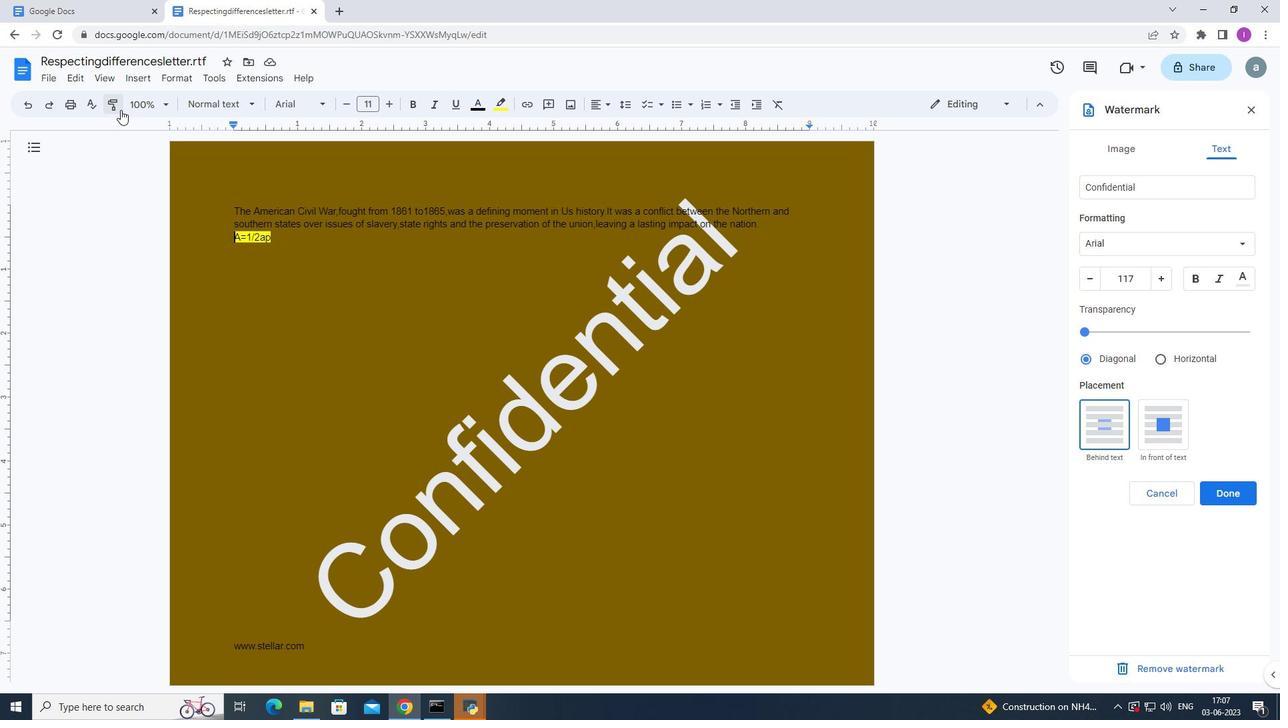 
